 Task: When was the Colosseum in Rome completed?
Action: Mouse moved to (163, 109)
Screenshot: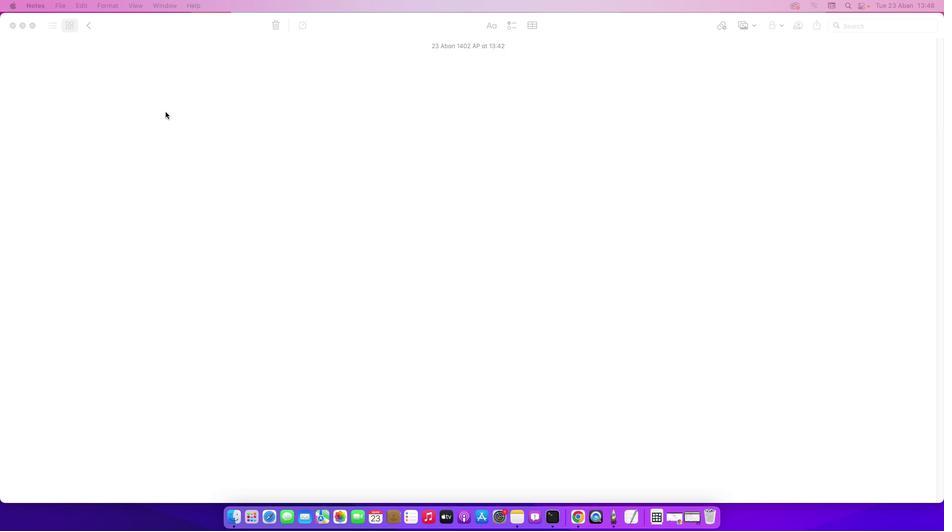 
Action: Mouse pressed left at (163, 109)
Screenshot: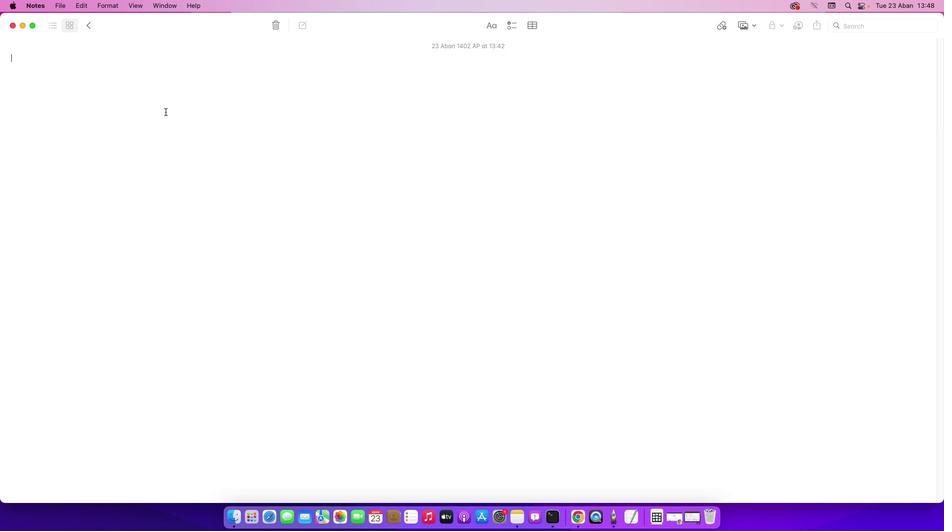 
Action: Key pressed Key.shift'W''h''e''n'Key.space'w''a''s'Key.space't''h''e'Key.spaceKey.shift'C''o''l''o''s''s''e''u''m'Key.space'i''n'Key.spaceKey.shift'R''o''m''e'Key.space'c''o''m''p''l''e''t''e''d'Key.shift_r'?'Key.enter
Screenshot: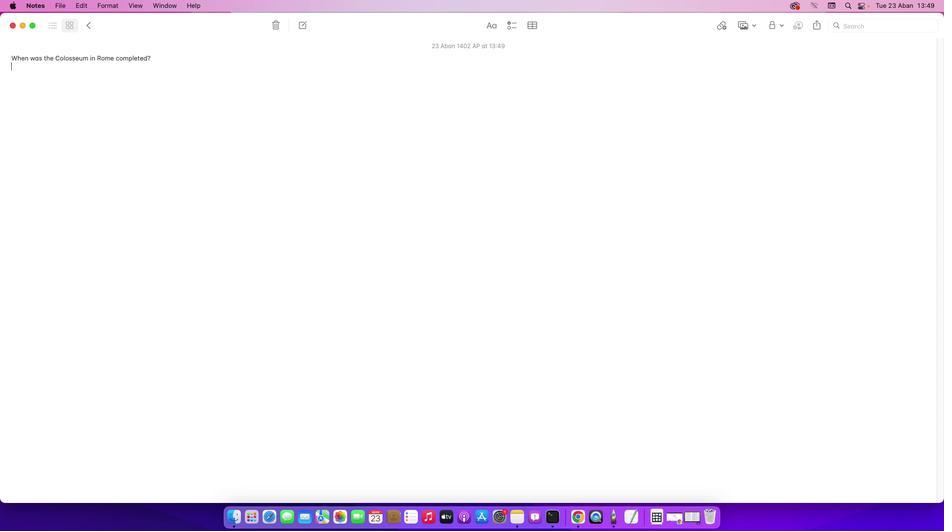 
Action: Mouse moved to (672, 515)
Screenshot: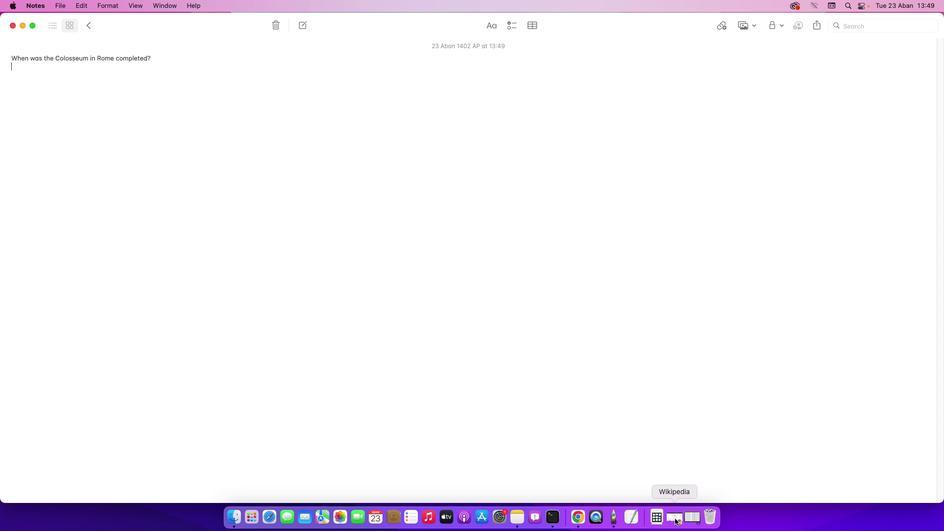 
Action: Mouse pressed left at (672, 515)
Screenshot: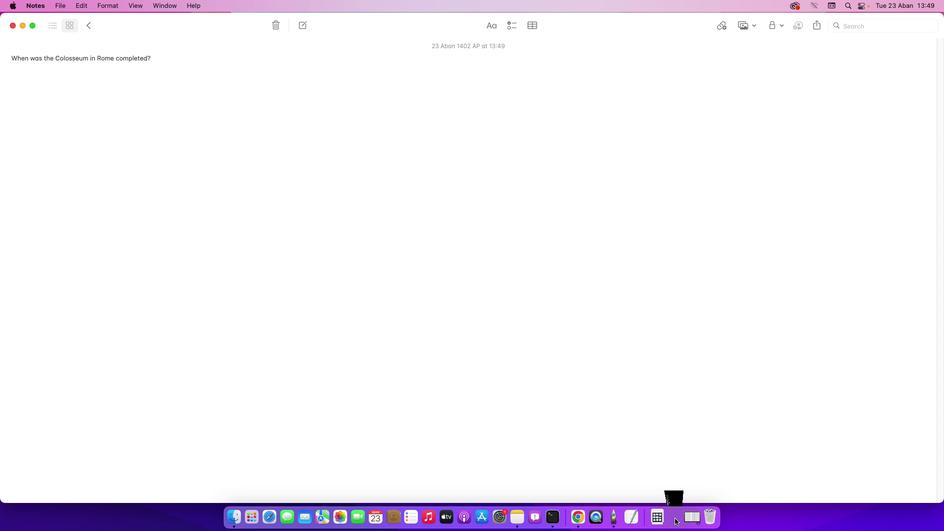 
Action: Mouse moved to (374, 296)
Screenshot: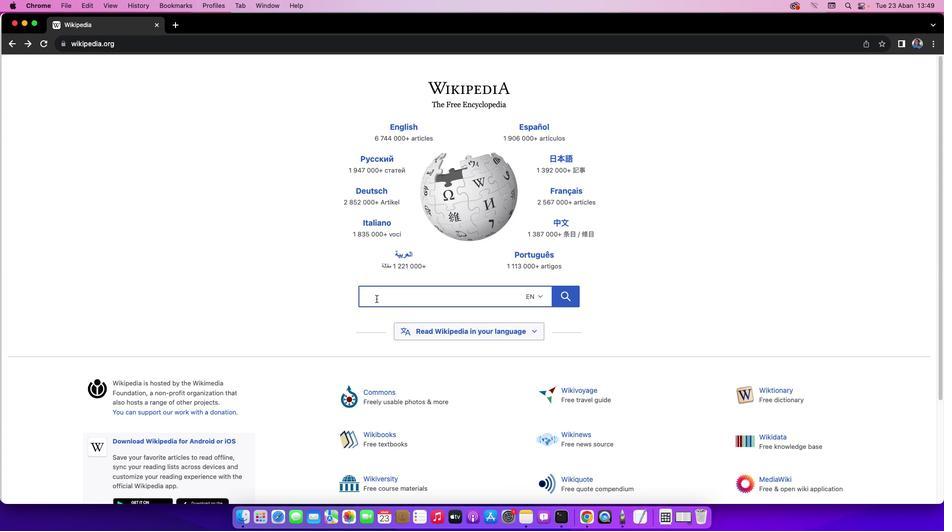 
Action: Mouse pressed left at (374, 296)
Screenshot: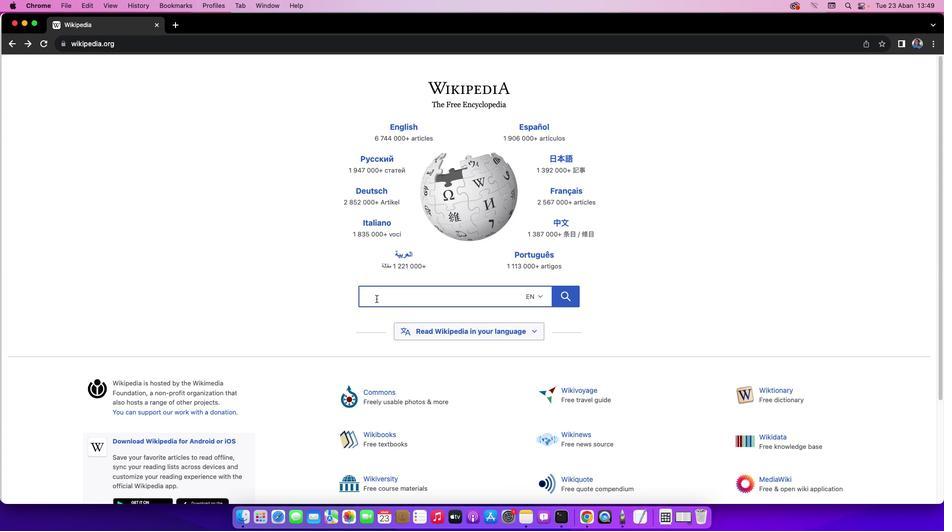 
Action: Key pressed Key.shift'C''o''l''o''s''s''e''u''m'Key.space'i''n'Key.spaceKey.shift'R''o''m''e'Key.enter
Screenshot: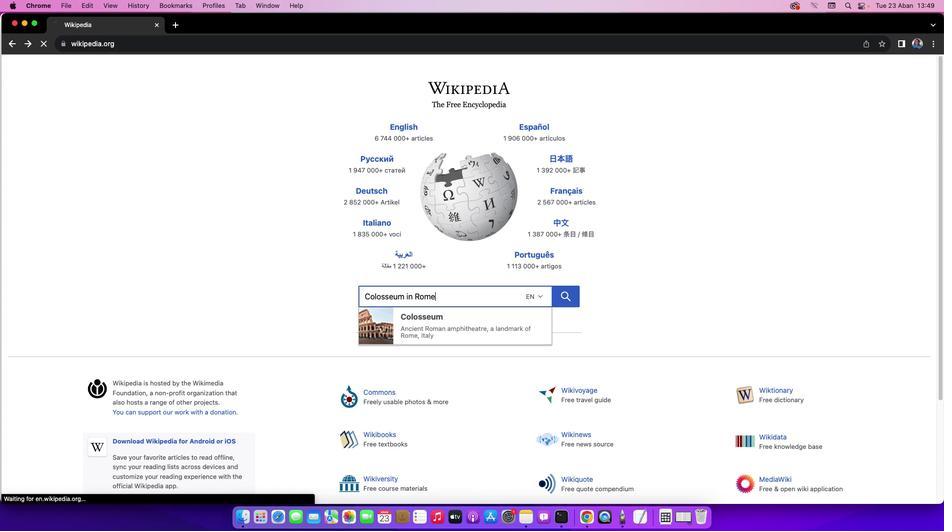 
Action: Mouse moved to (941, 74)
Screenshot: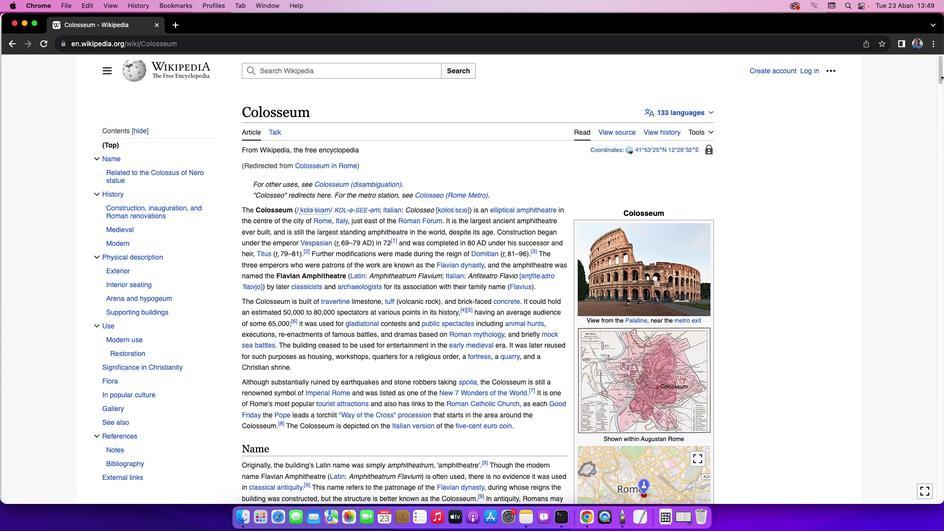 
Action: Mouse pressed left at (941, 74)
Screenshot: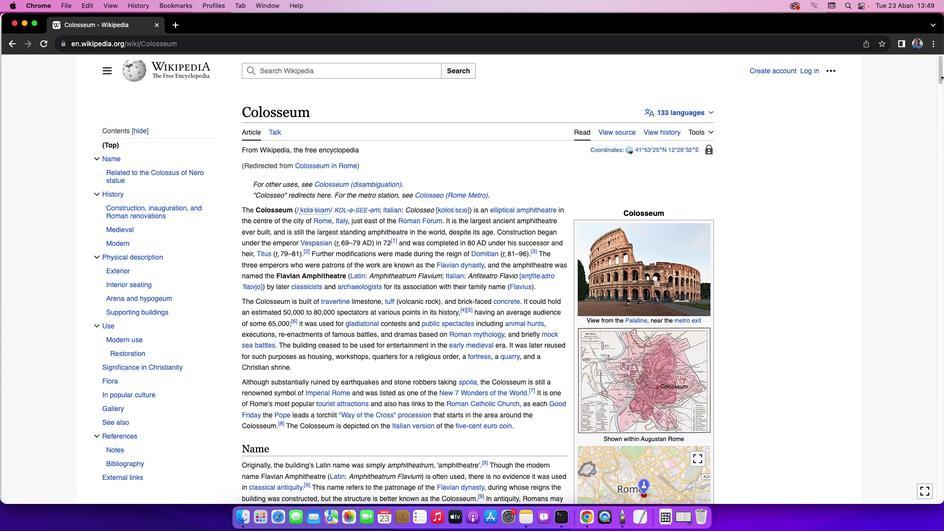 
Action: Mouse moved to (940, 74)
Screenshot: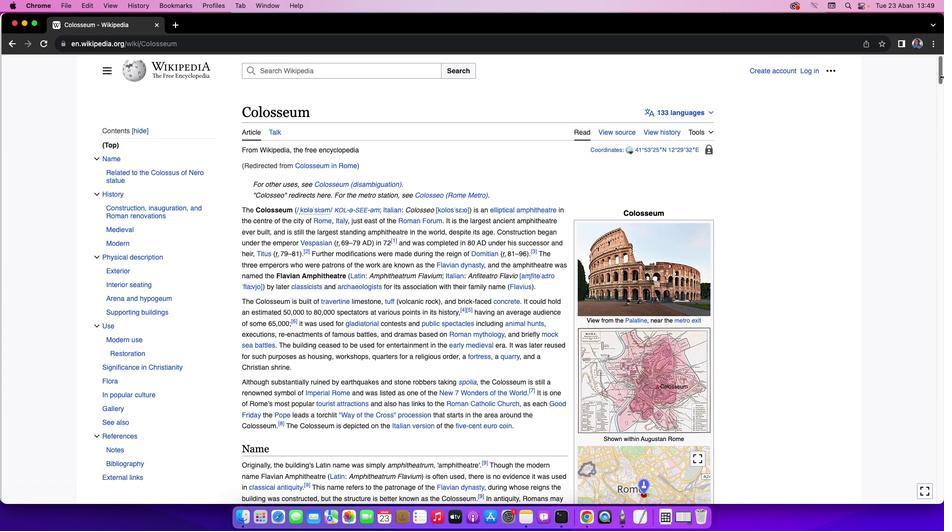 
Action: Mouse pressed left at (940, 74)
Screenshot: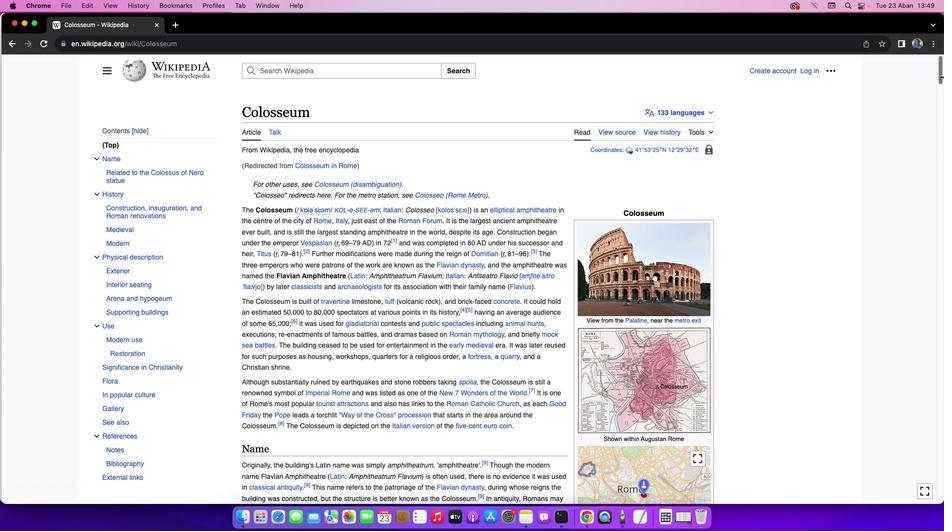 
Action: Mouse moved to (937, 68)
Screenshot: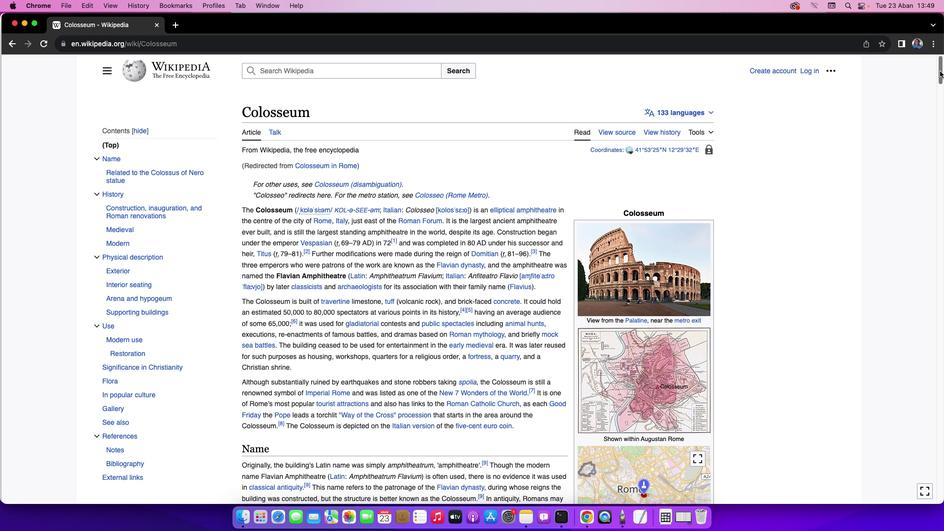 
Action: Mouse pressed left at (937, 68)
Screenshot: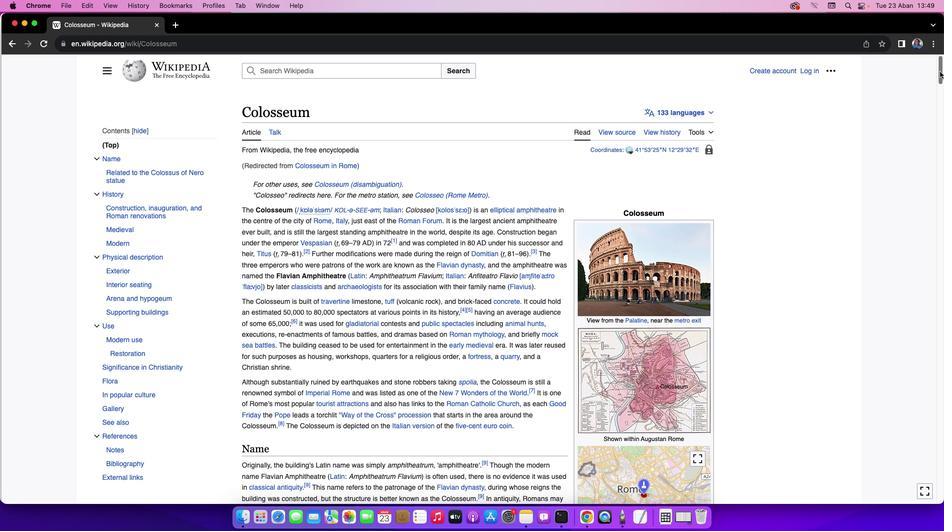 
Action: Mouse moved to (22, 21)
Screenshot: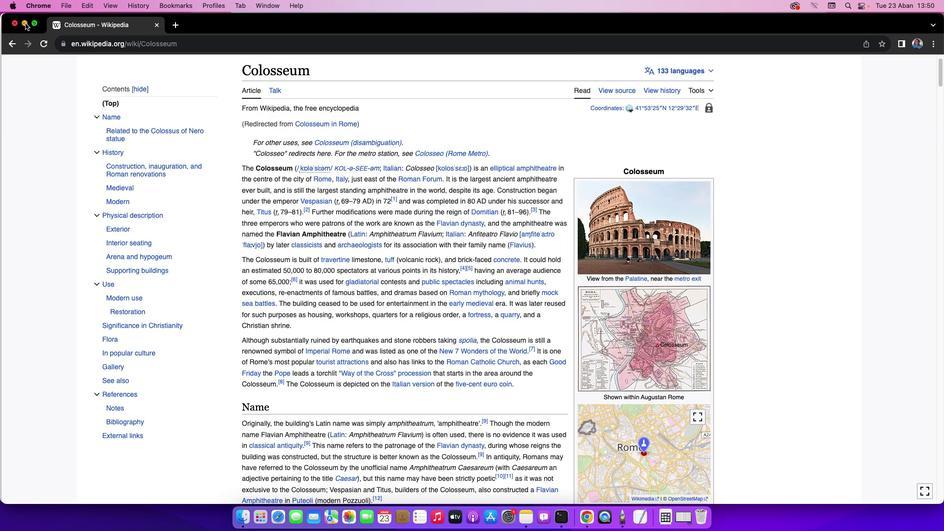 
Action: Mouse pressed left at (22, 21)
Screenshot: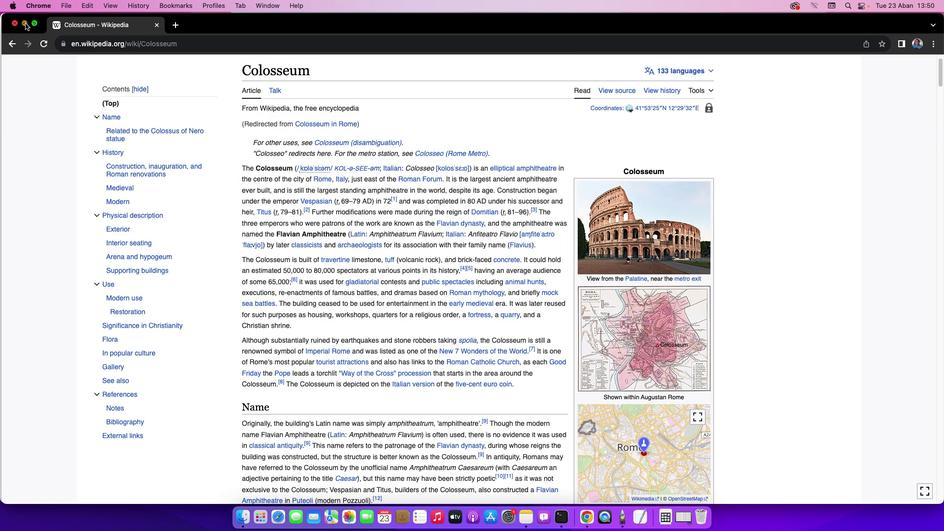 
Action: Mouse moved to (78, 77)
Screenshot: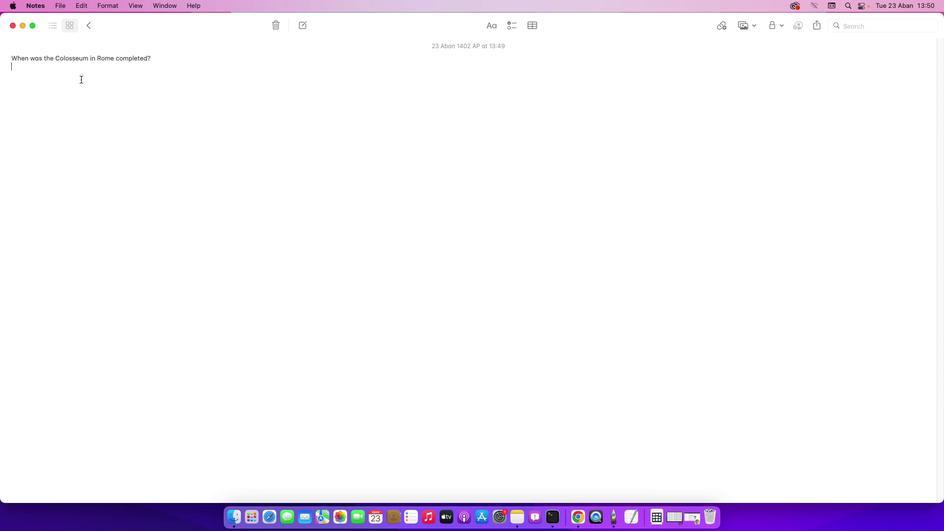 
Action: Mouse pressed left at (78, 77)
Screenshot: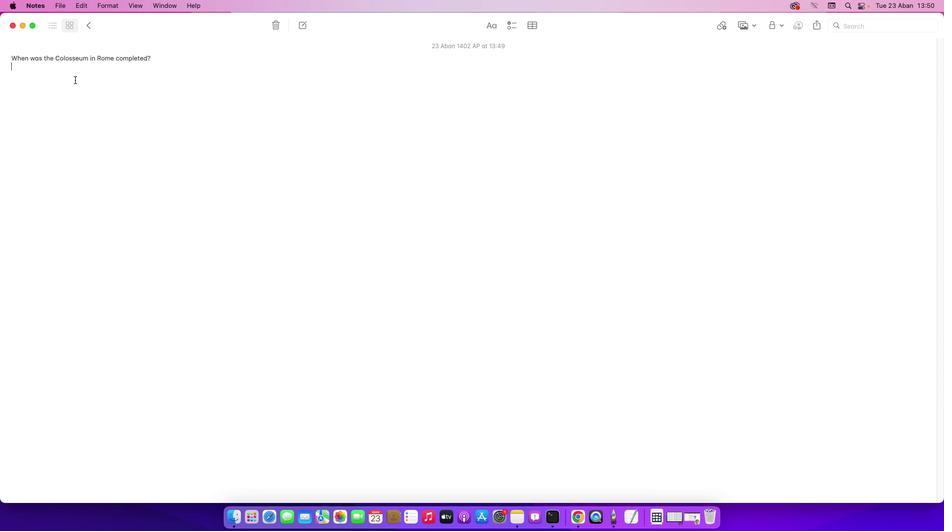 
Action: Mouse moved to (62, 77)
Screenshot: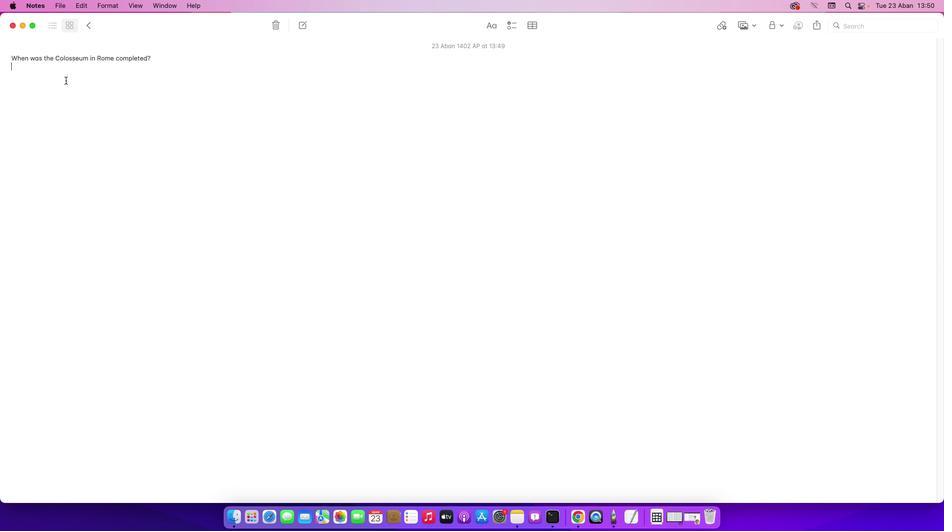 
Action: Key pressed Key.shift'T''h''e'Key.spaceKey.shift'C''o''l''o''s''s''e''u''m'Key.space'i''n'Key.spaceKey.shift'R''o''m''e'Key.space'w''a''s'Key.space'c''o''m''p''l''e''t''e''d'Key.space'i''n'Key.space'8''0'Key.spaceKey.shift'A''D''.'
Screenshot: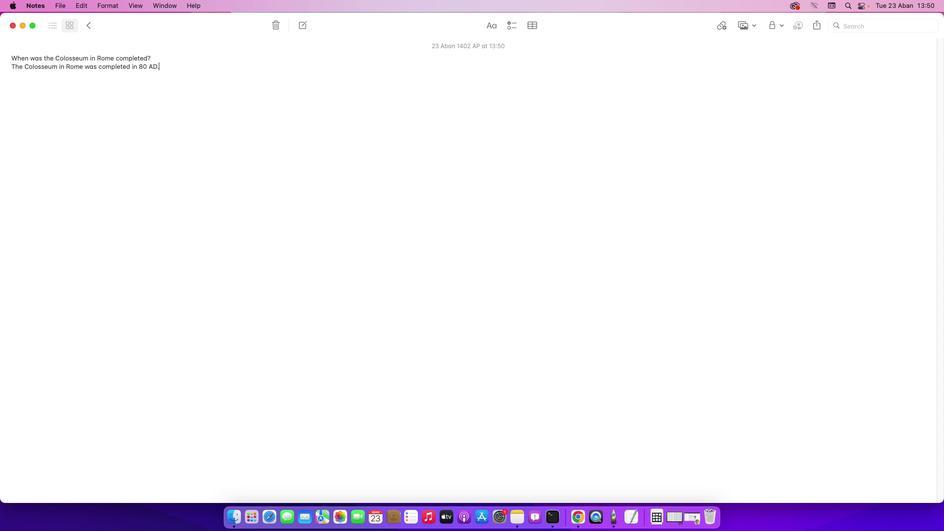 
